 Task: Create in the project AgileLounge and in the Backlog issue 'Upgrade the security features of a web application to improve data protection and secure communication between server and client' a child issue 'Data retention policy creation and enforcement', and assign it to team member softage.2@softage.net. Create in the project AgileLounge and in the Backlog issue 'Create a new online platform for online music theory courses with advanced music notation and ear training features' a child issue 'Serverless computing application latency remediation', and assign it to team member softage.3@softage.net
Action: Mouse moved to (182, 52)
Screenshot: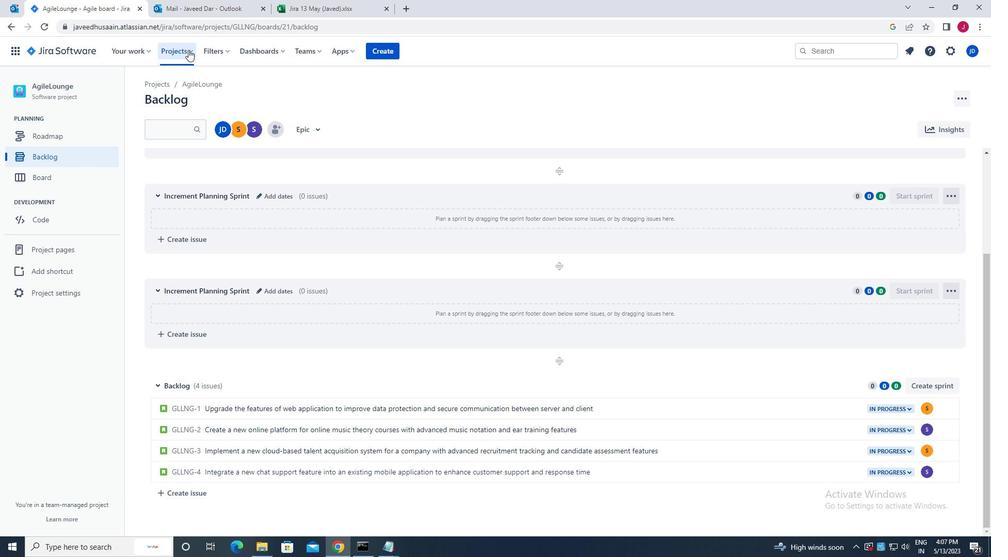 
Action: Mouse pressed left at (182, 52)
Screenshot: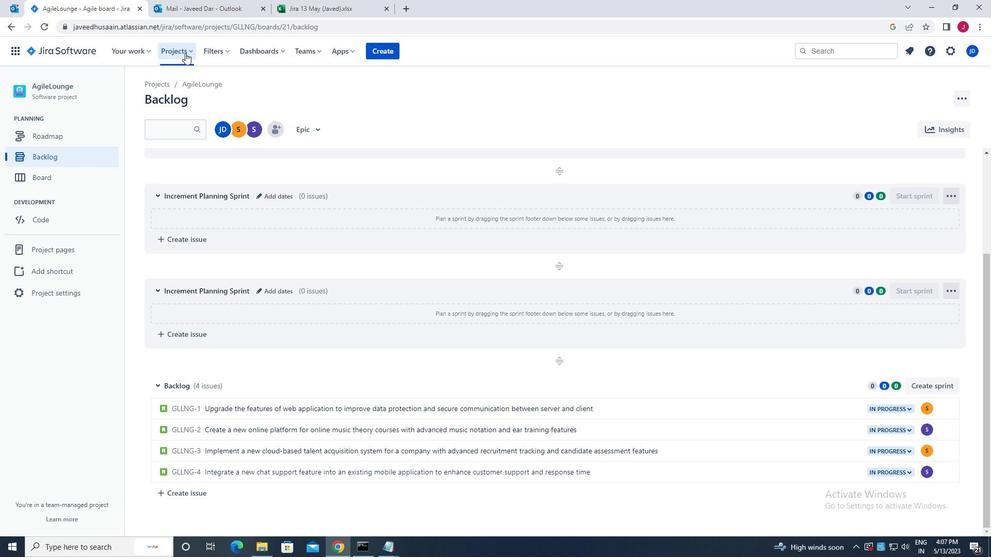 
Action: Mouse moved to (207, 92)
Screenshot: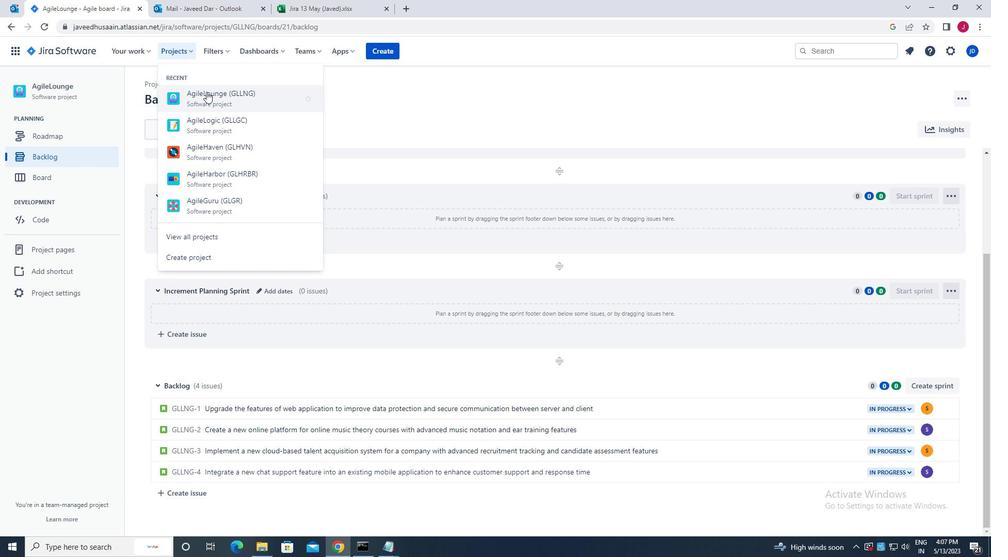 
Action: Mouse pressed left at (207, 92)
Screenshot: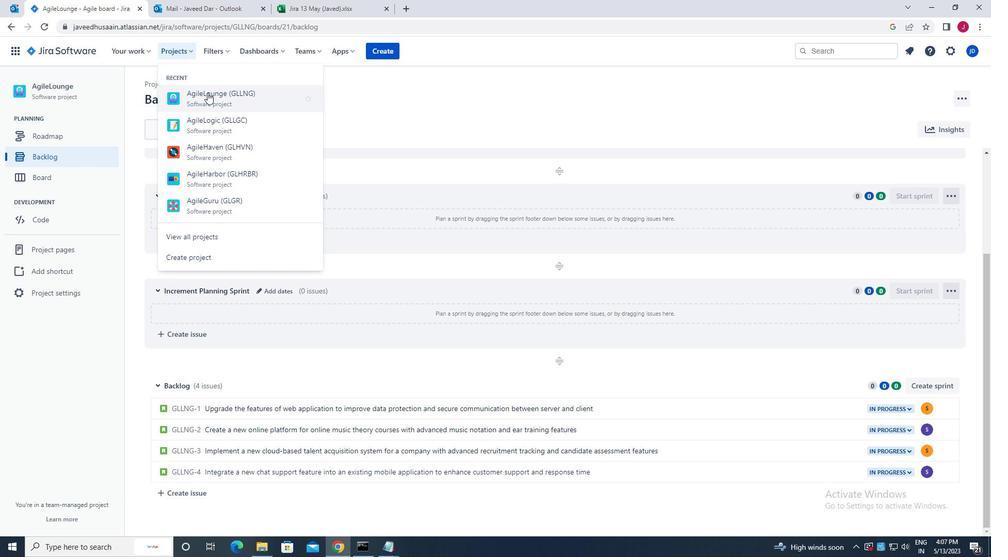 
Action: Mouse moved to (68, 159)
Screenshot: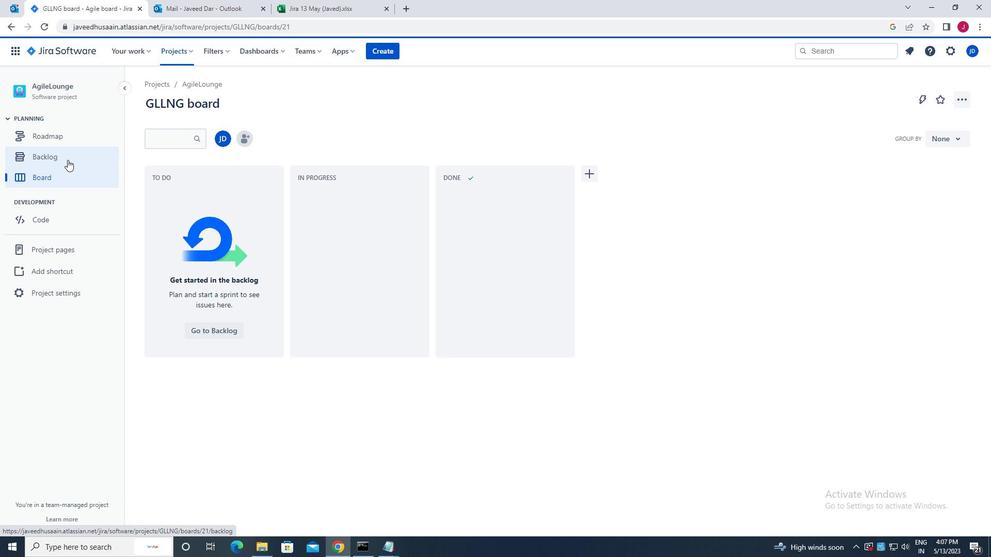 
Action: Mouse pressed left at (68, 159)
Screenshot: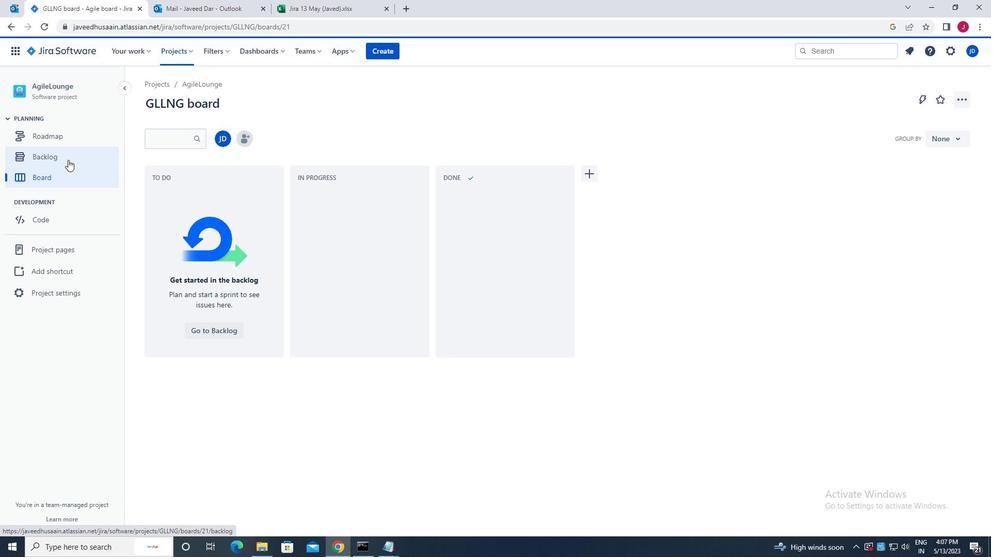 
Action: Mouse moved to (597, 333)
Screenshot: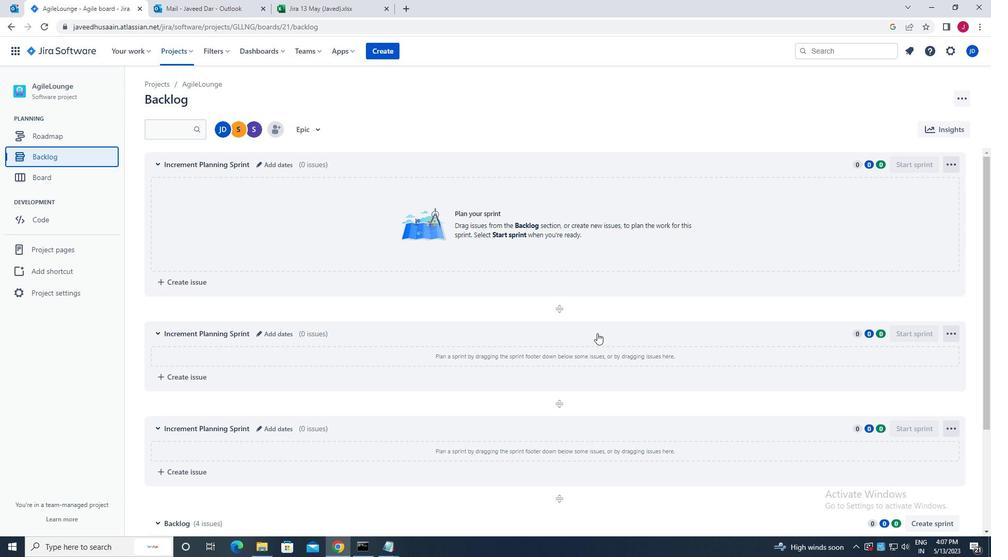 
Action: Mouse scrolled (597, 333) with delta (0, 0)
Screenshot: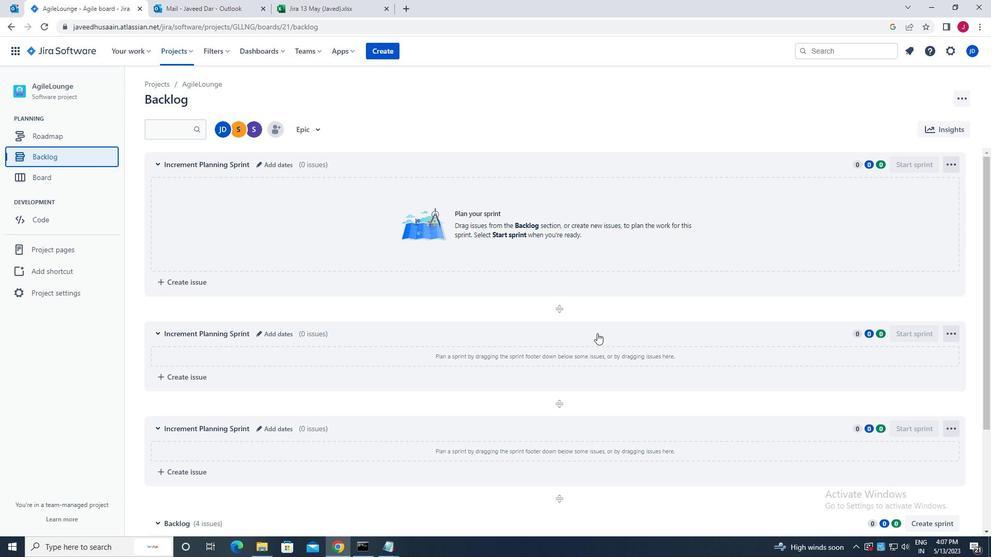 
Action: Mouse scrolled (597, 333) with delta (0, 0)
Screenshot: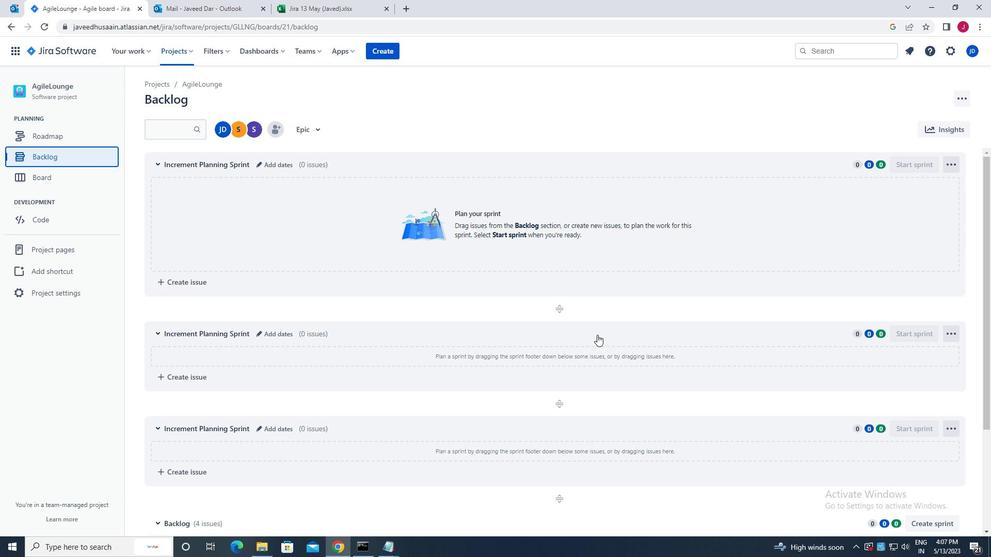 
Action: Mouse scrolled (597, 333) with delta (0, 0)
Screenshot: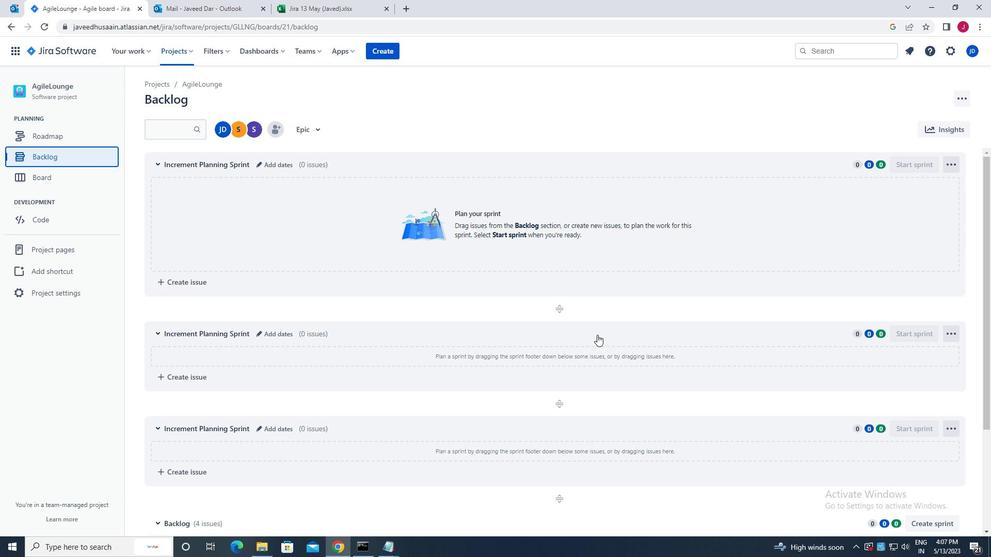
Action: Mouse scrolled (597, 333) with delta (0, 0)
Screenshot: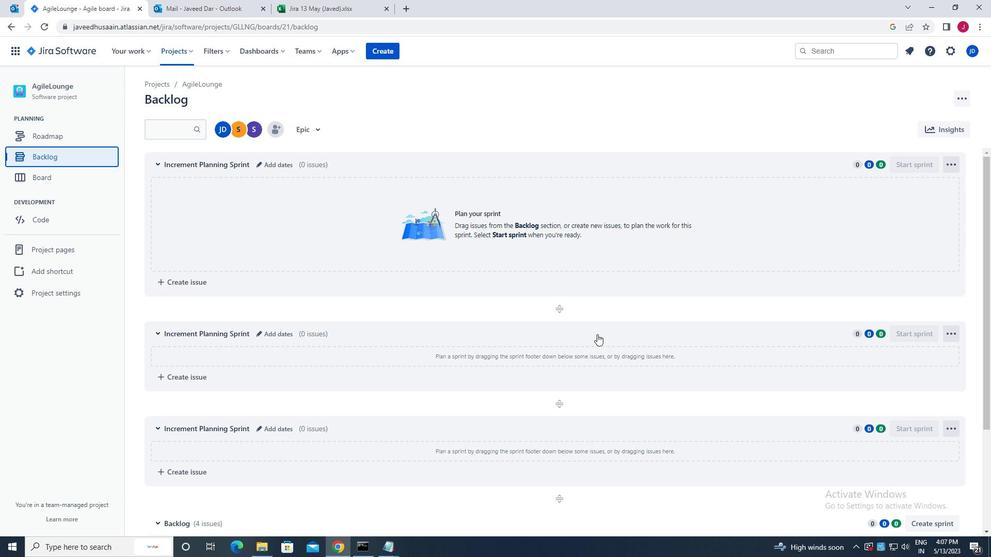
Action: Mouse scrolled (597, 333) with delta (0, 0)
Screenshot: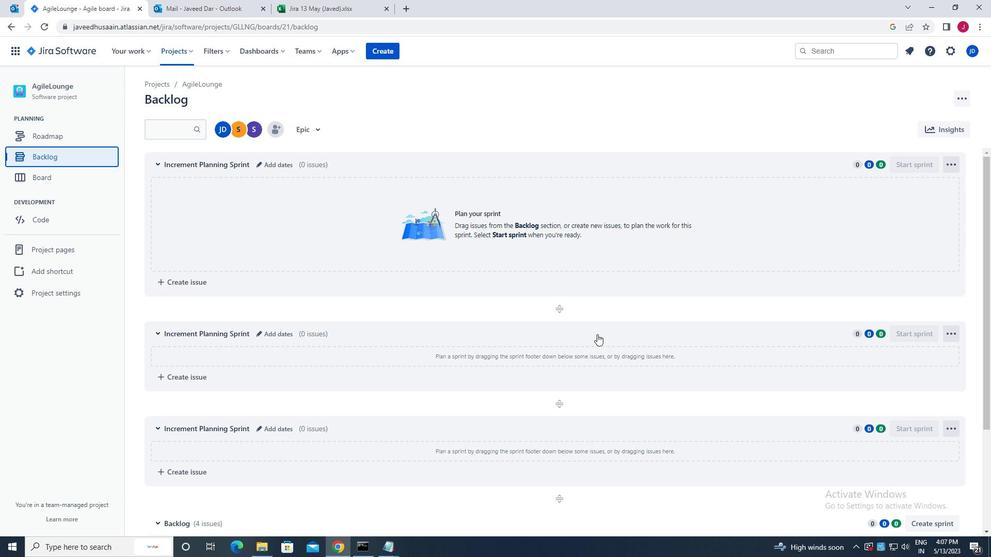 
Action: Mouse scrolled (597, 333) with delta (0, 0)
Screenshot: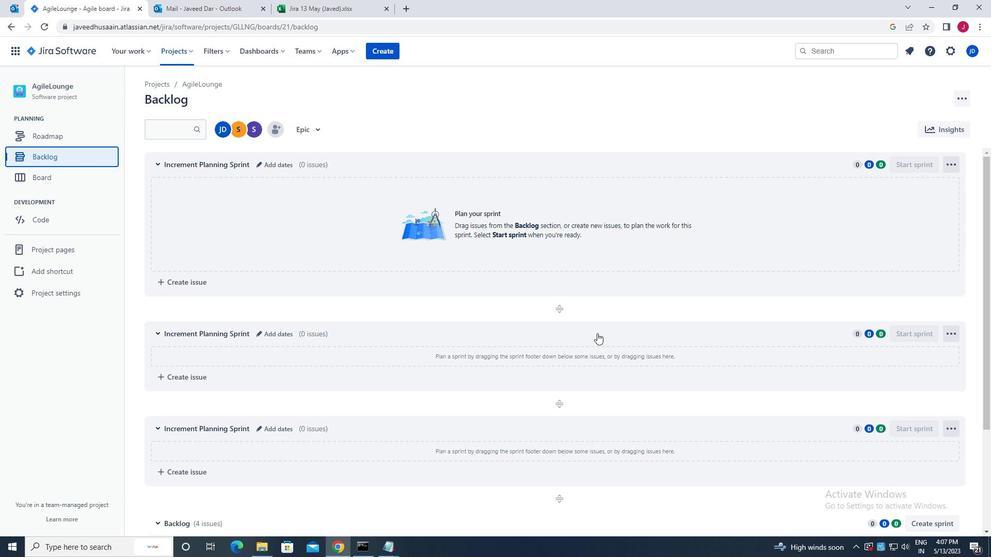 
Action: Mouse moved to (595, 333)
Screenshot: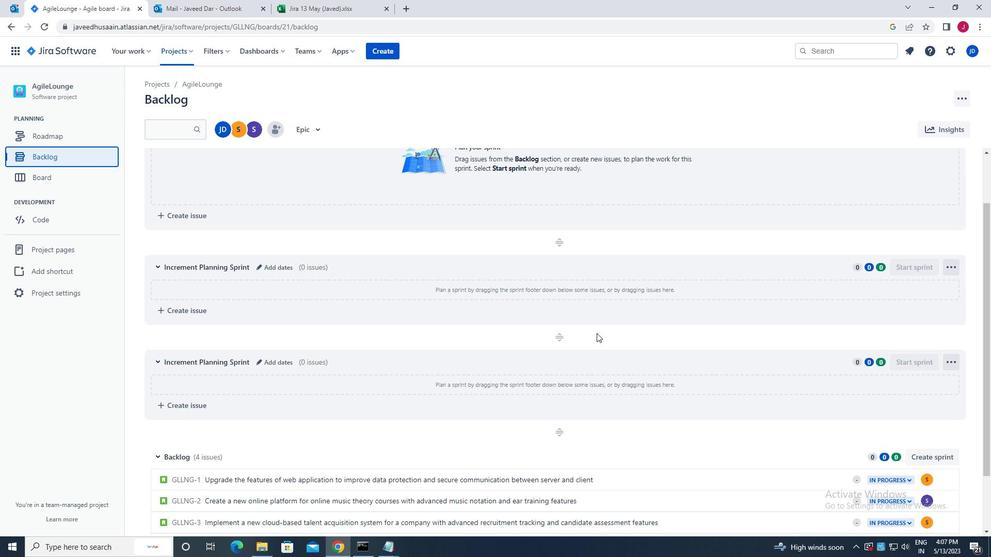 
Action: Mouse scrolled (595, 332) with delta (0, 0)
Screenshot: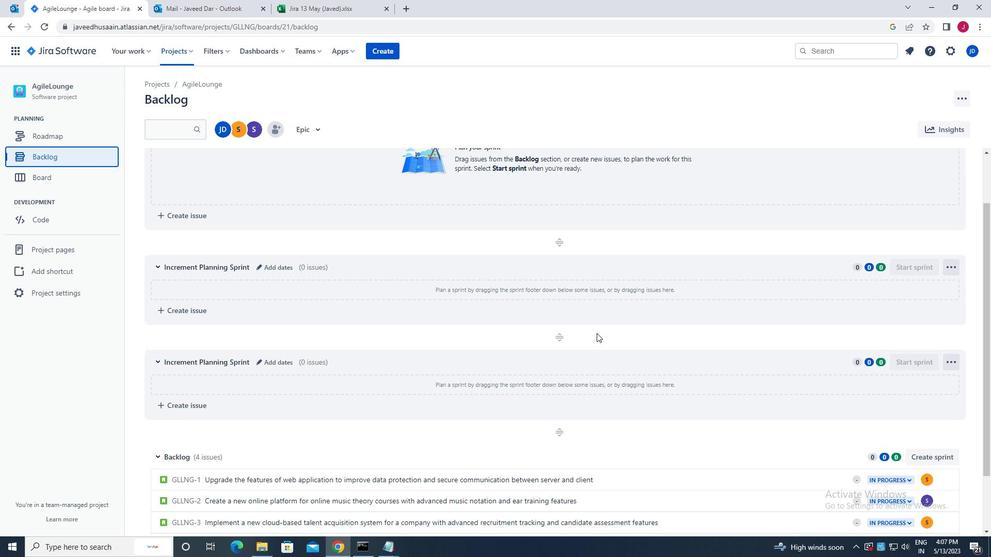 
Action: Mouse scrolled (595, 332) with delta (0, 0)
Screenshot: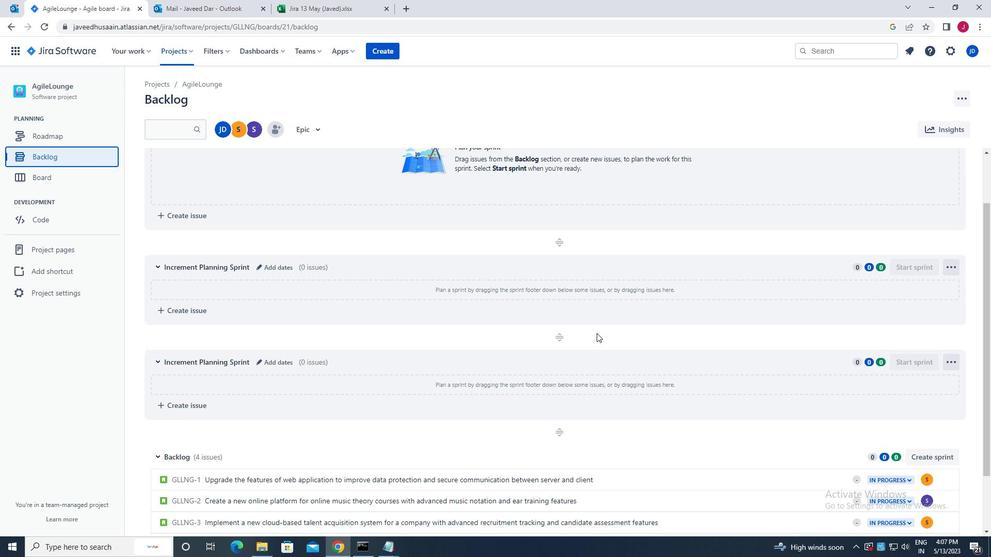 
Action: Mouse scrolled (595, 332) with delta (0, 0)
Screenshot: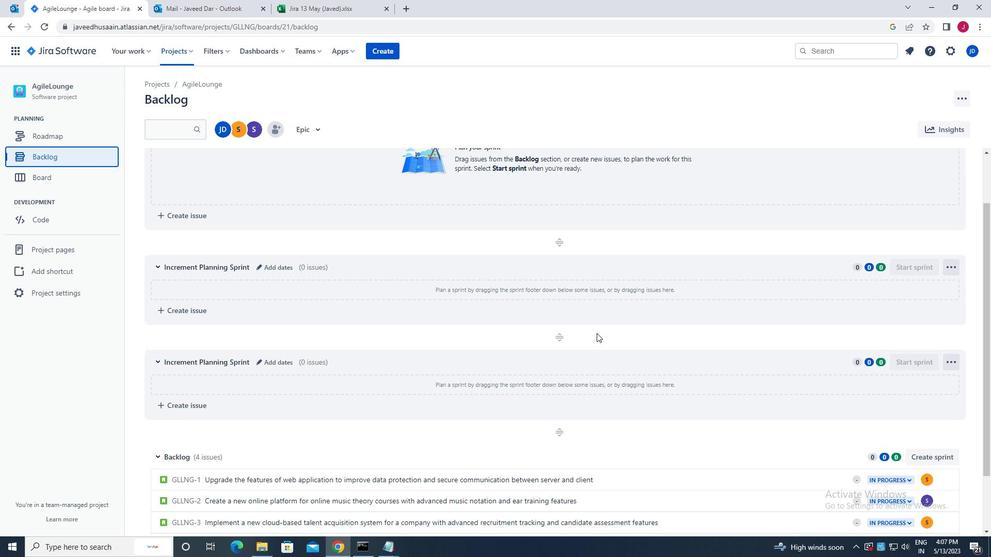 
Action: Mouse scrolled (595, 332) with delta (0, 0)
Screenshot: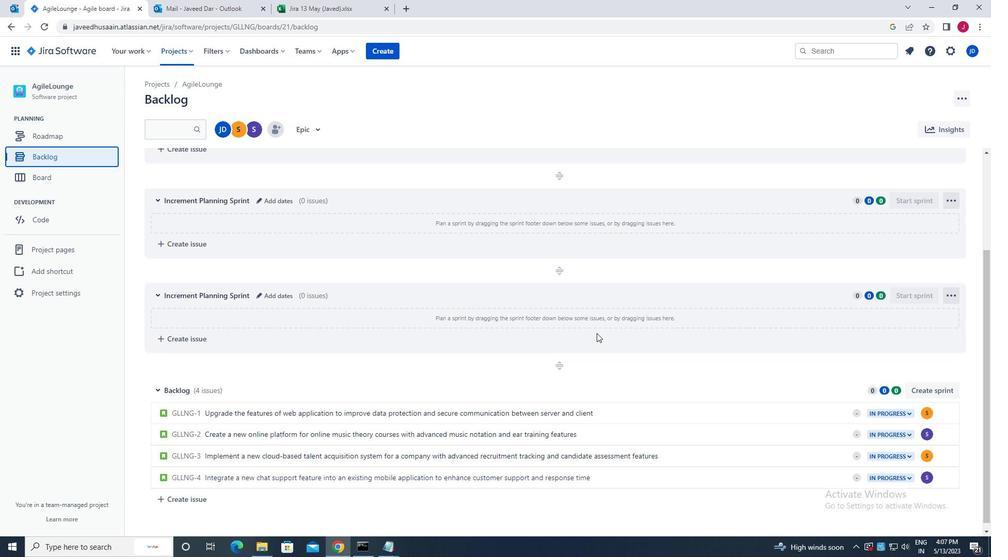 
Action: Mouse scrolled (595, 332) with delta (0, 0)
Screenshot: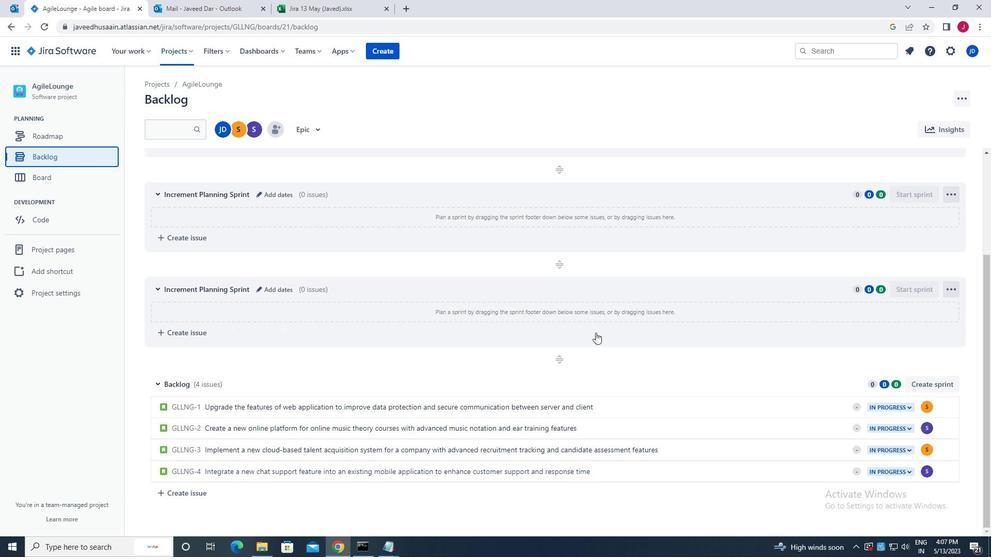 
Action: Mouse moved to (804, 411)
Screenshot: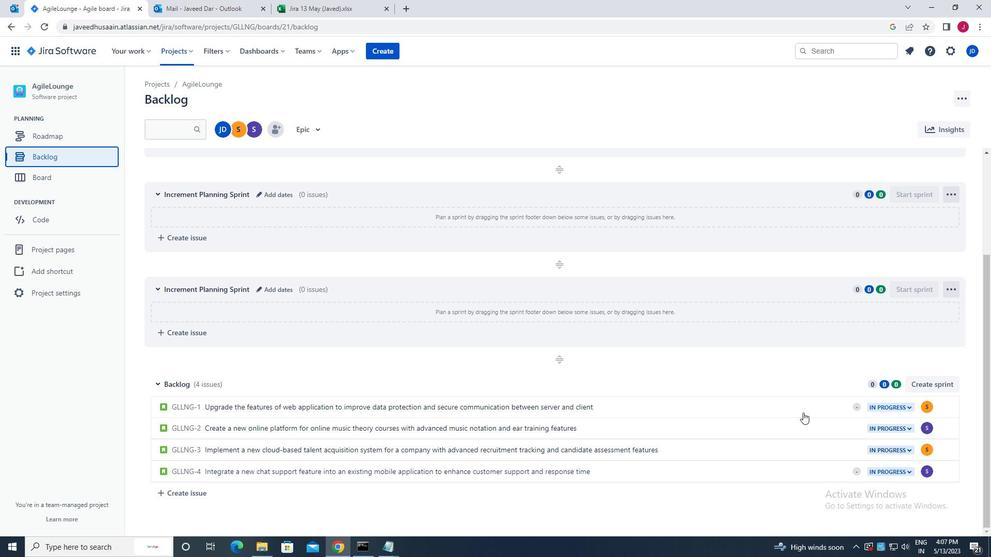 
Action: Mouse pressed left at (804, 411)
Screenshot: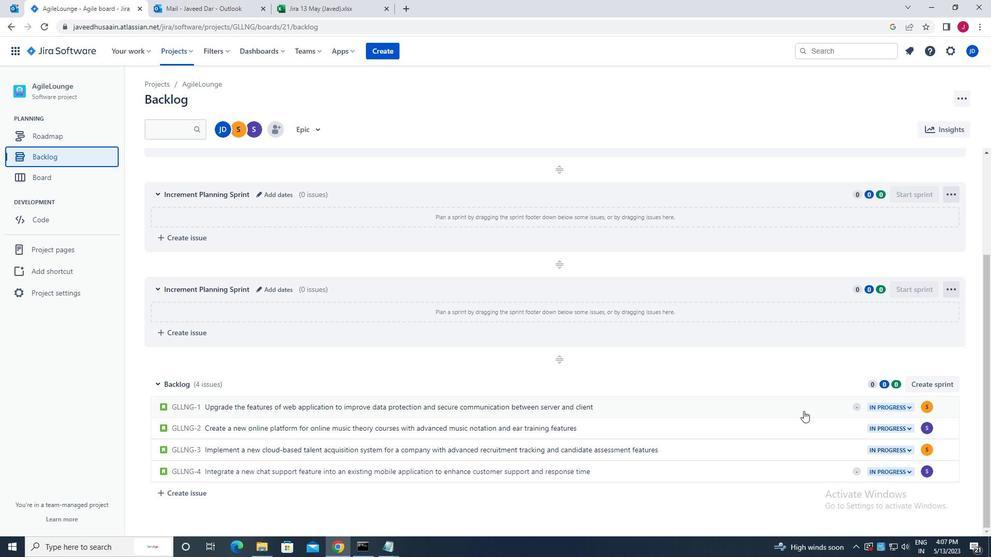 
Action: Mouse moved to (812, 266)
Screenshot: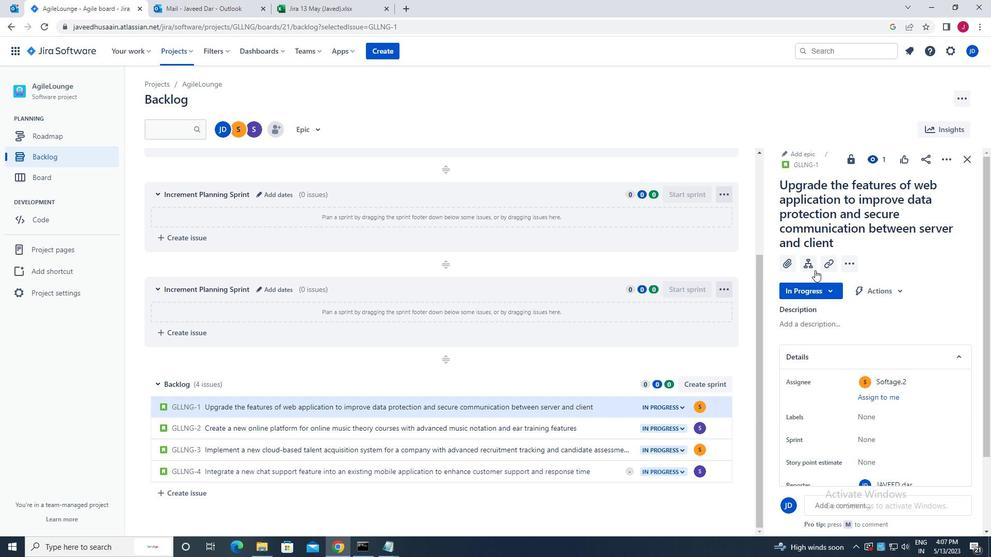 
Action: Mouse pressed left at (812, 266)
Screenshot: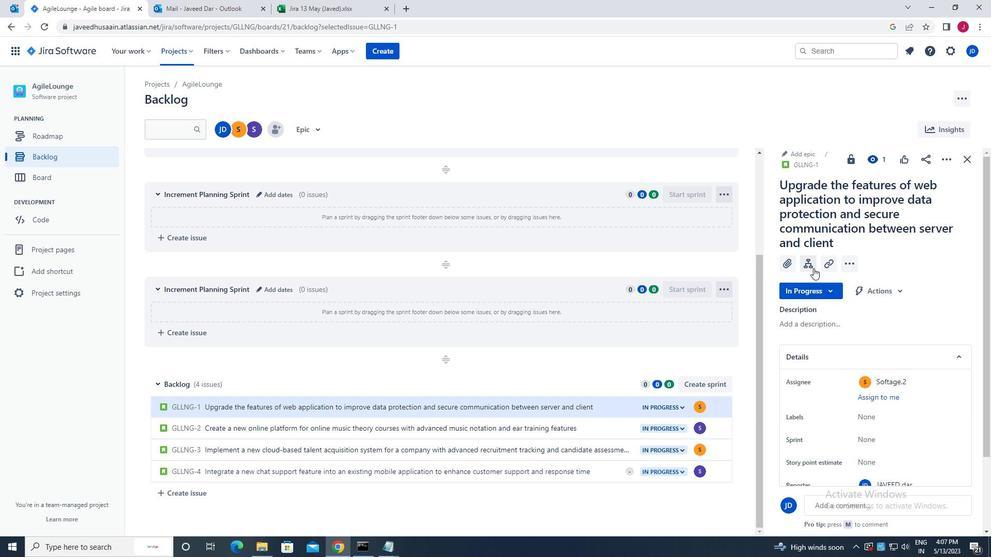 
Action: Mouse moved to (822, 337)
Screenshot: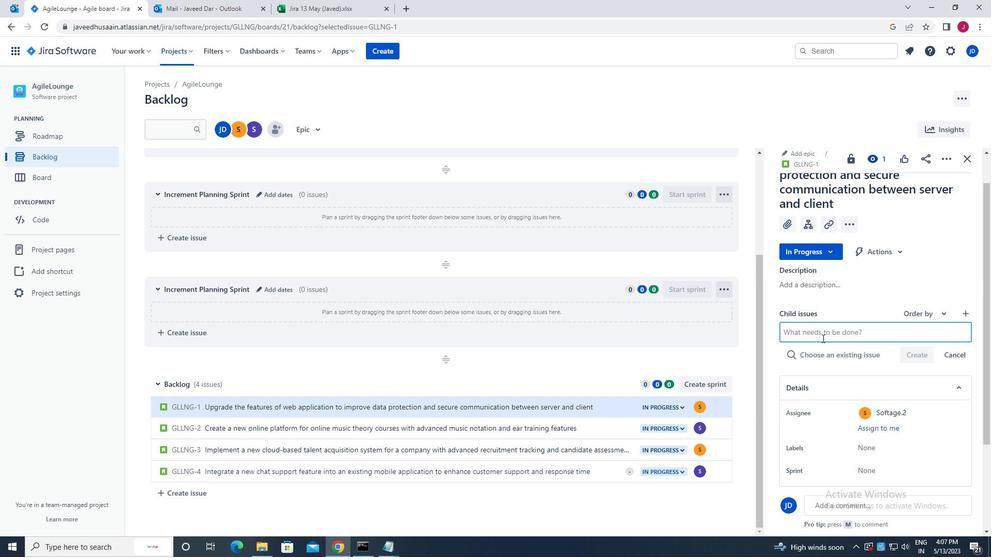 
Action: Mouse pressed left at (822, 337)
Screenshot: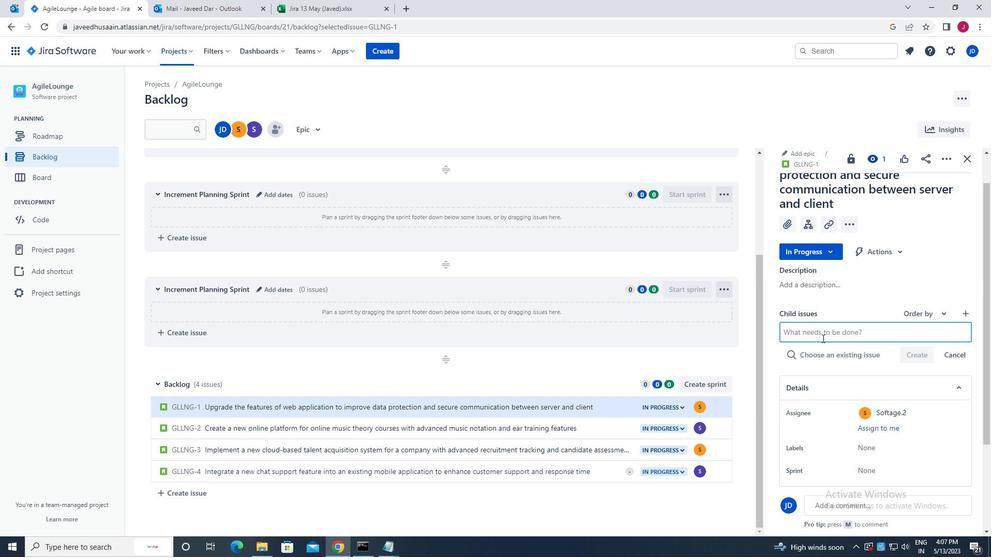 
Action: Mouse moved to (821, 337)
Screenshot: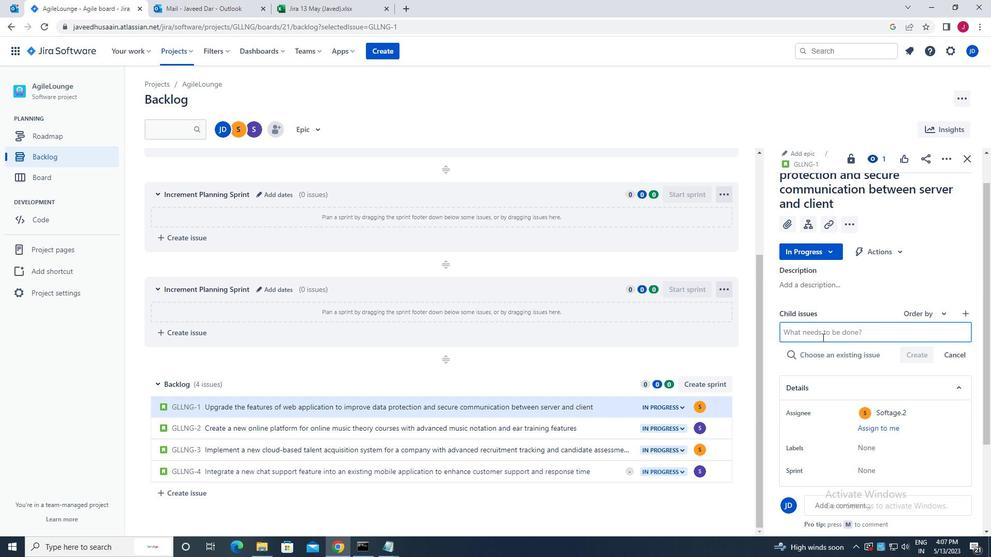 
Action: Key pressed d<Key.caps_lock>ata<Key.space>retention<Key.space>policy<Key.space>creation<Key.space>and<Key.space>enforcement<Key.space><Key.enter>
Screenshot: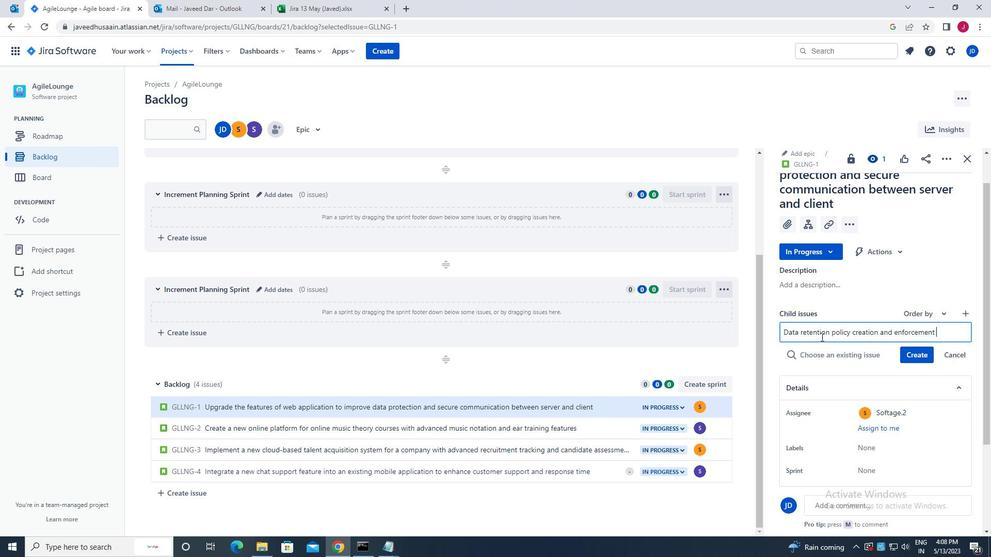 
Action: Mouse moved to (928, 335)
Screenshot: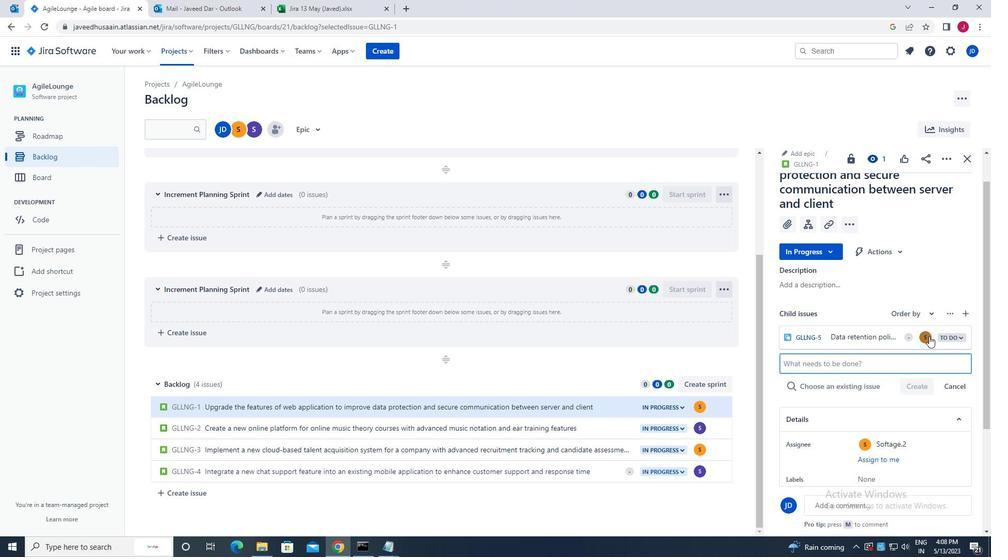 
Action: Mouse pressed left at (928, 335)
Screenshot: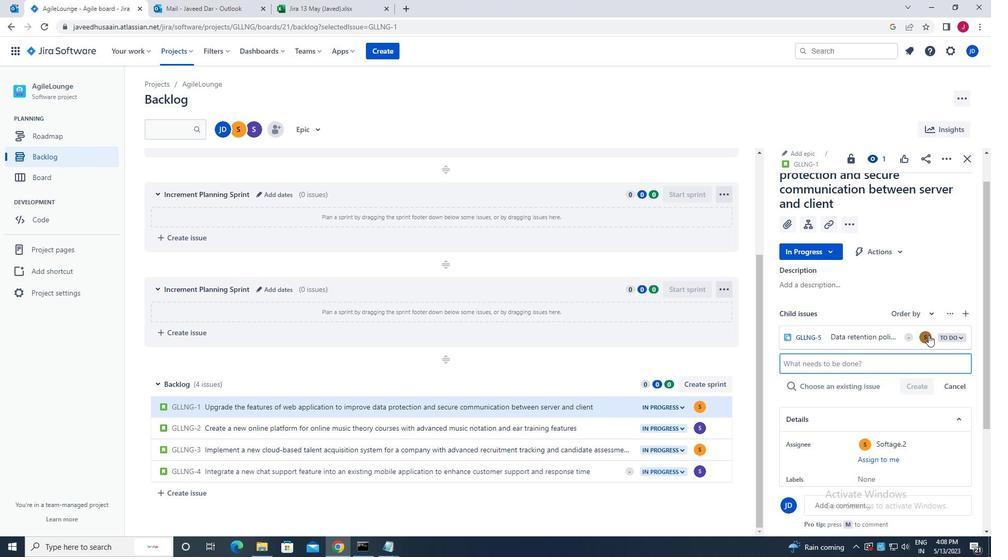 
Action: Mouse moved to (860, 269)
Screenshot: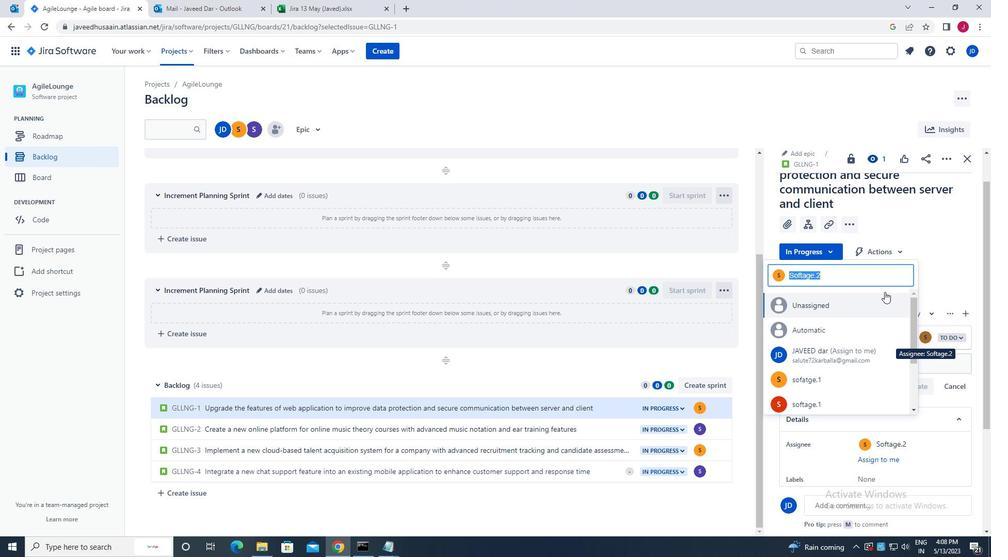 
Action: Key pressed soft
Screenshot: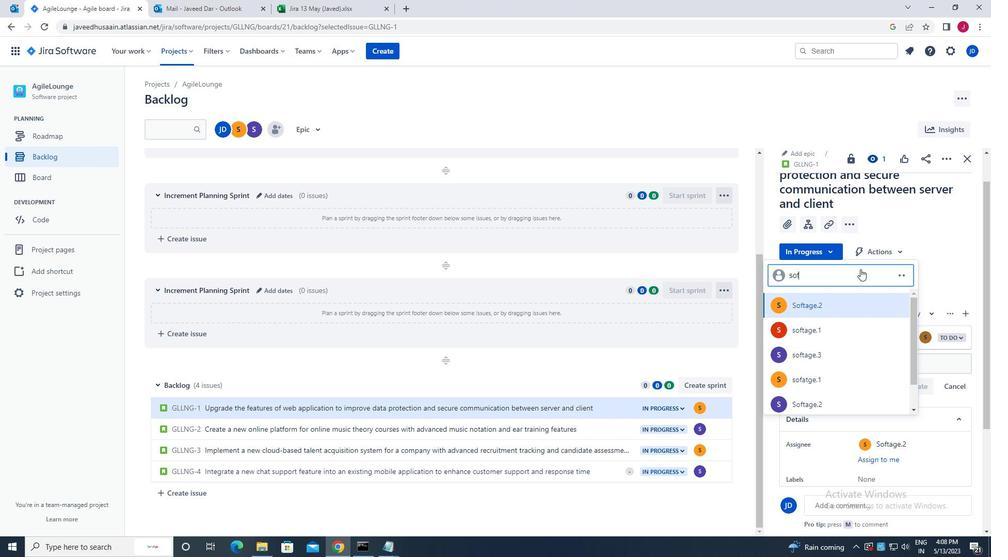 
Action: Mouse moved to (855, 304)
Screenshot: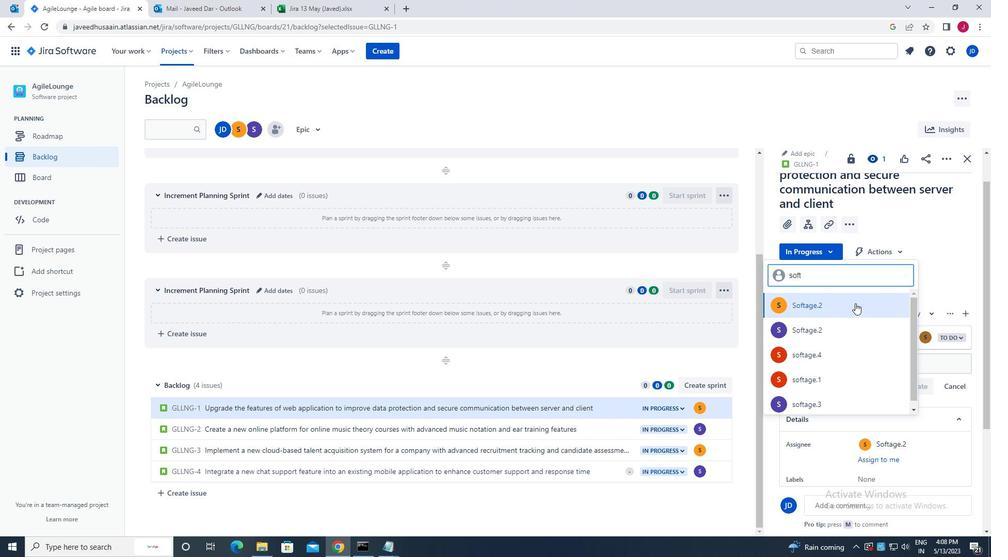 
Action: Mouse pressed left at (855, 304)
Screenshot: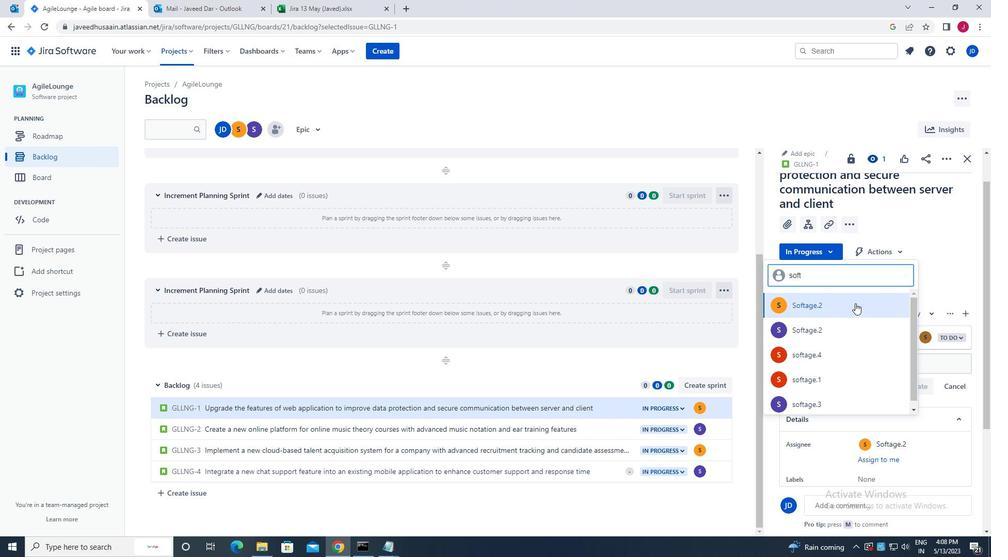 
Action: Mouse moved to (967, 158)
Screenshot: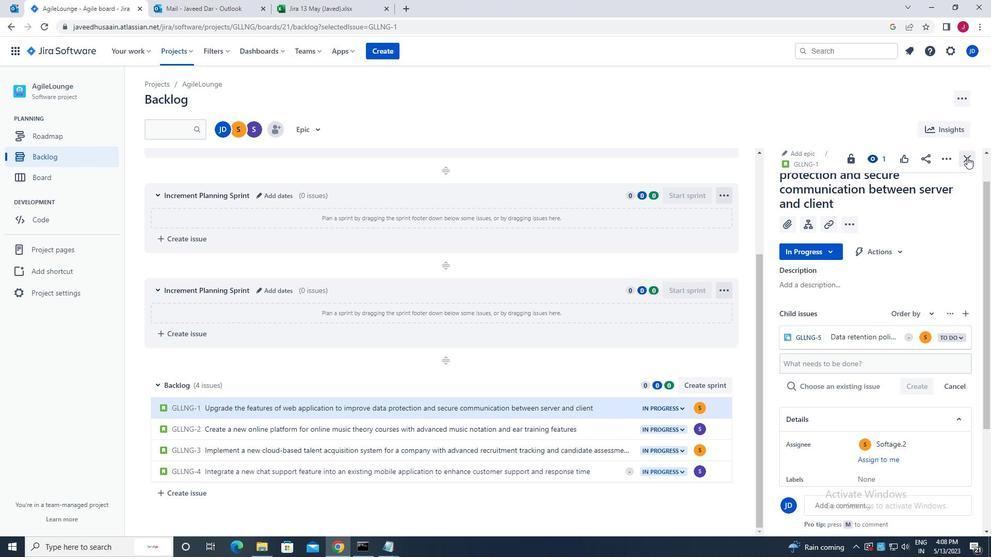 
Action: Mouse pressed left at (967, 158)
Screenshot: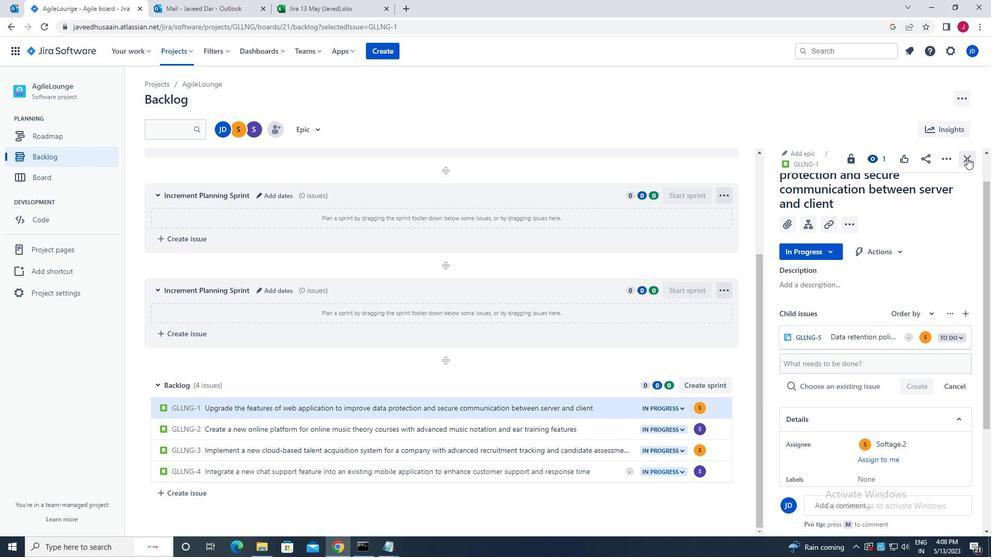 
Action: Mouse moved to (820, 429)
Screenshot: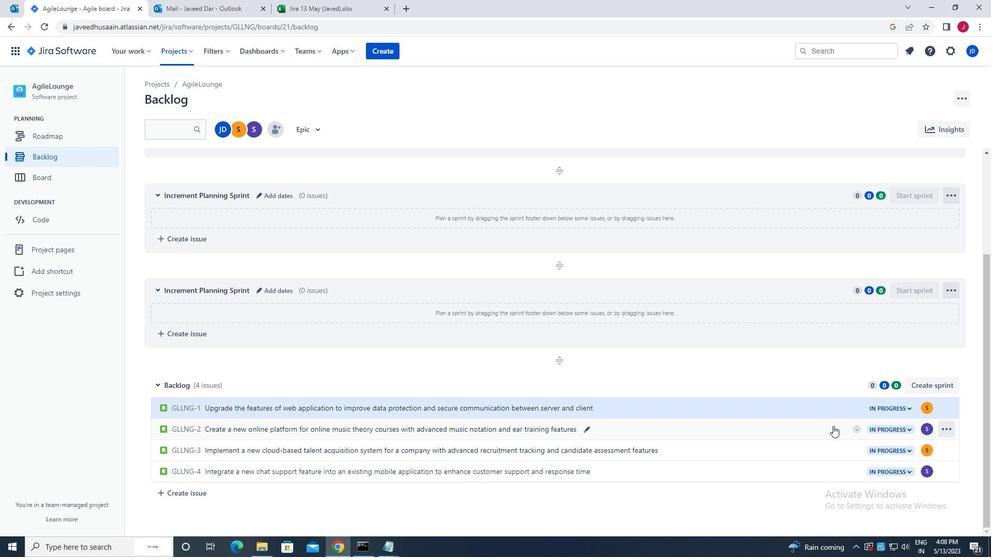 
Action: Mouse pressed left at (820, 429)
Screenshot: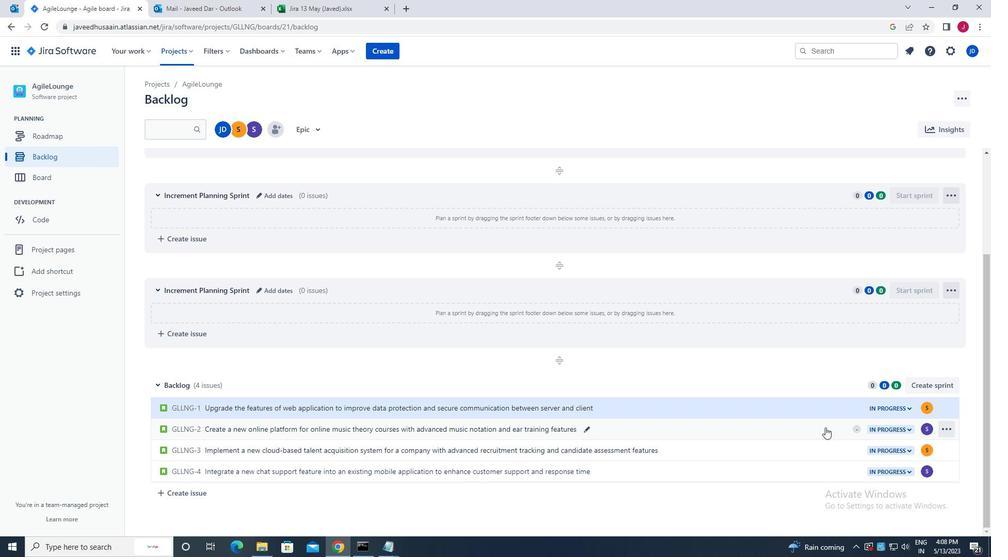 
Action: Mouse moved to (806, 252)
Screenshot: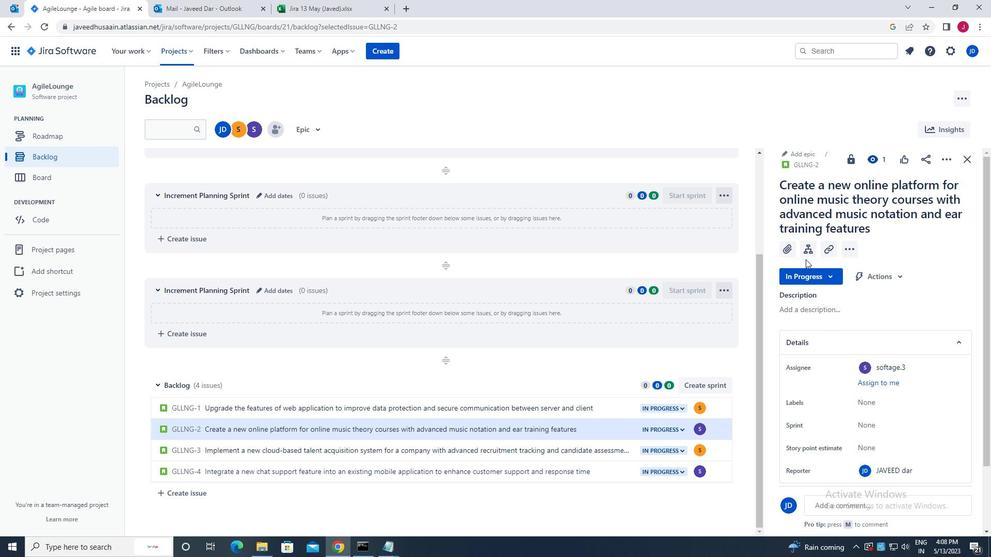 
Action: Mouse pressed left at (806, 252)
Screenshot: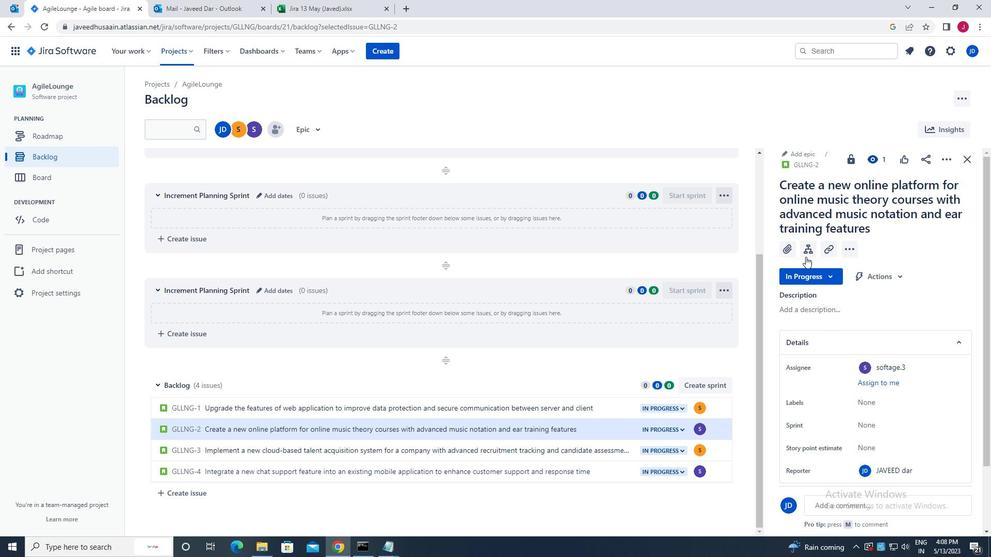 
Action: Mouse moved to (814, 335)
Screenshot: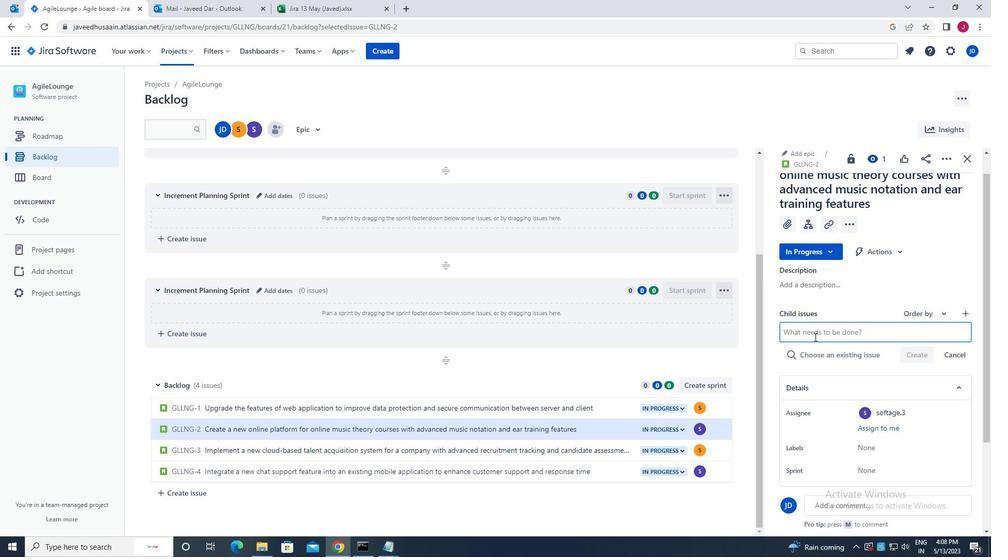 
Action: Mouse pressed left at (814, 335)
Screenshot: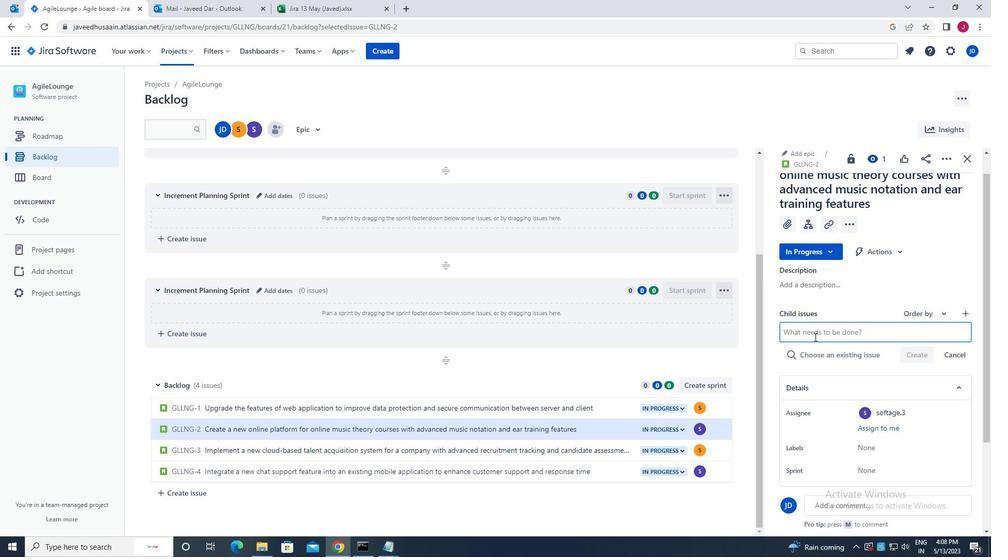 
Action: Key pressed <Key.caps_lock>s<Key.caps_lock>erver<Key.space>less<Key.space>computing<Key.space>application<Key.space>latency<Key.space>remediation<Key.enter>
Screenshot: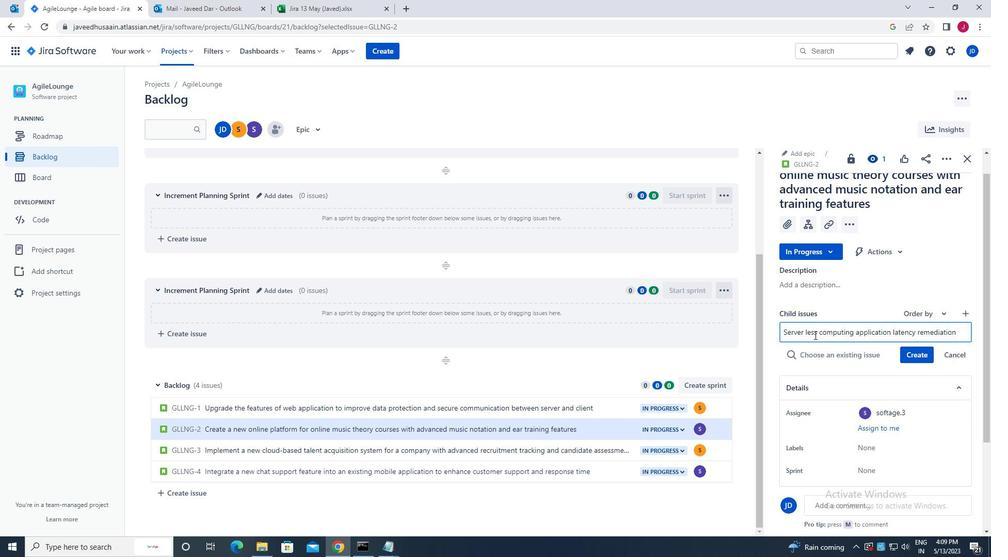 
Action: Mouse moved to (926, 336)
Screenshot: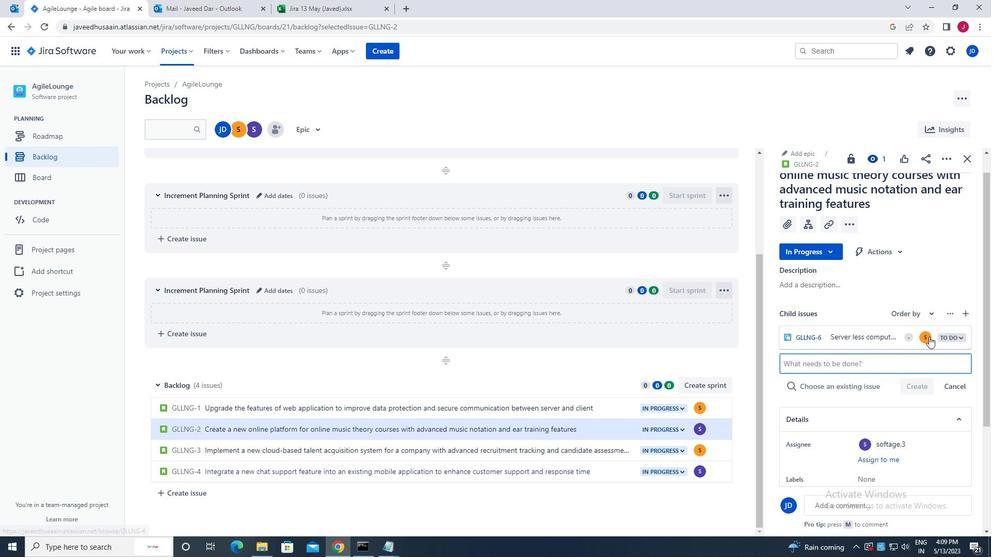 
Action: Mouse pressed left at (926, 336)
Screenshot: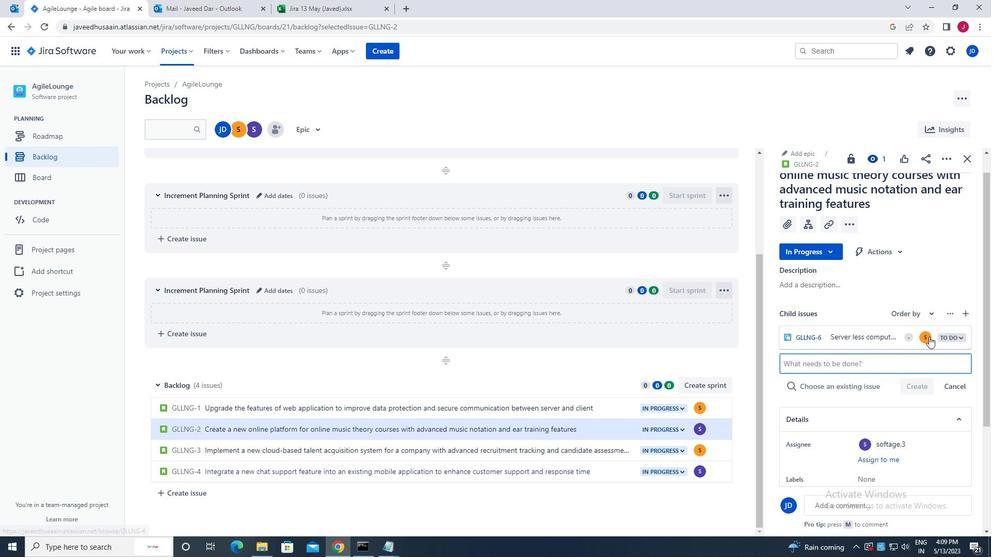 
Action: Mouse moved to (843, 277)
Screenshot: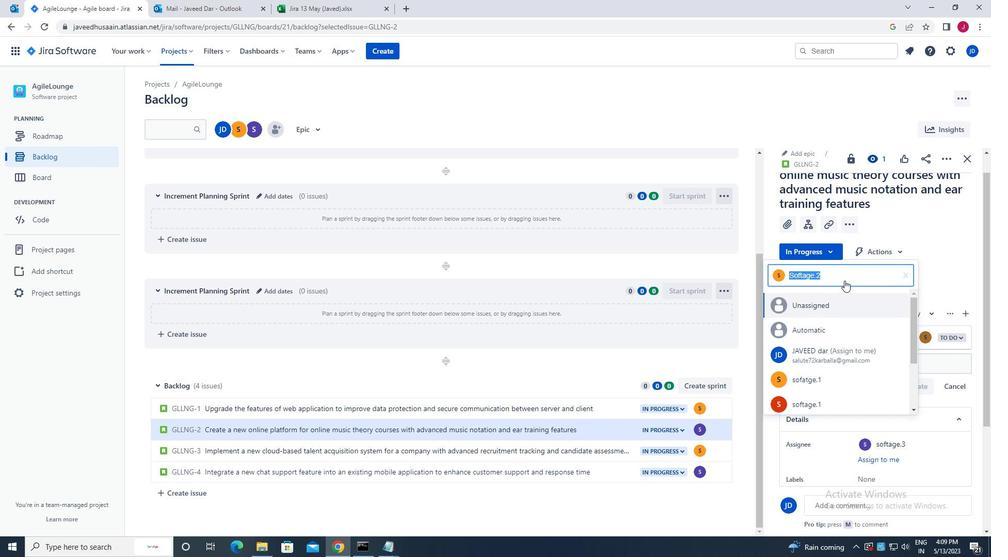 
Action: Key pressed soft
Screenshot: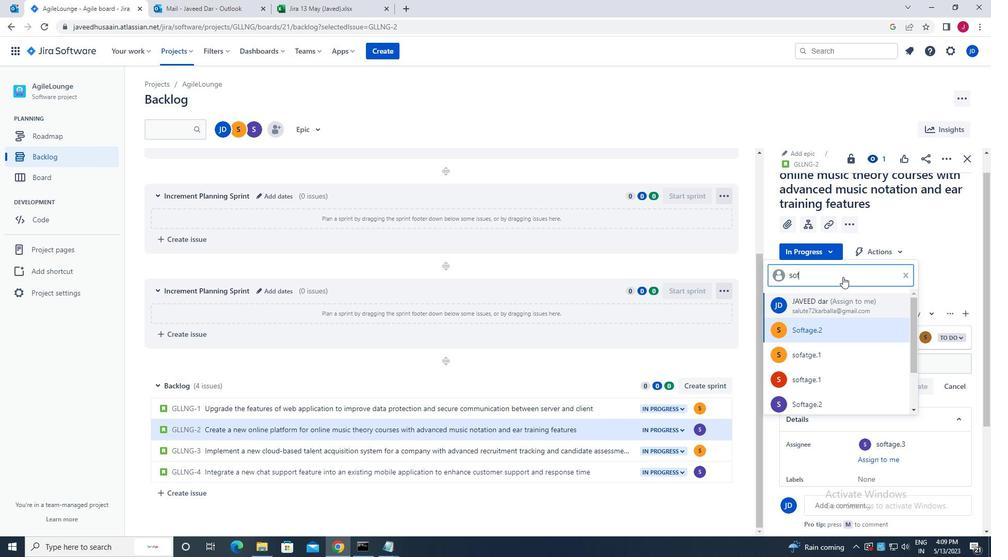 
Action: Mouse moved to (829, 348)
Screenshot: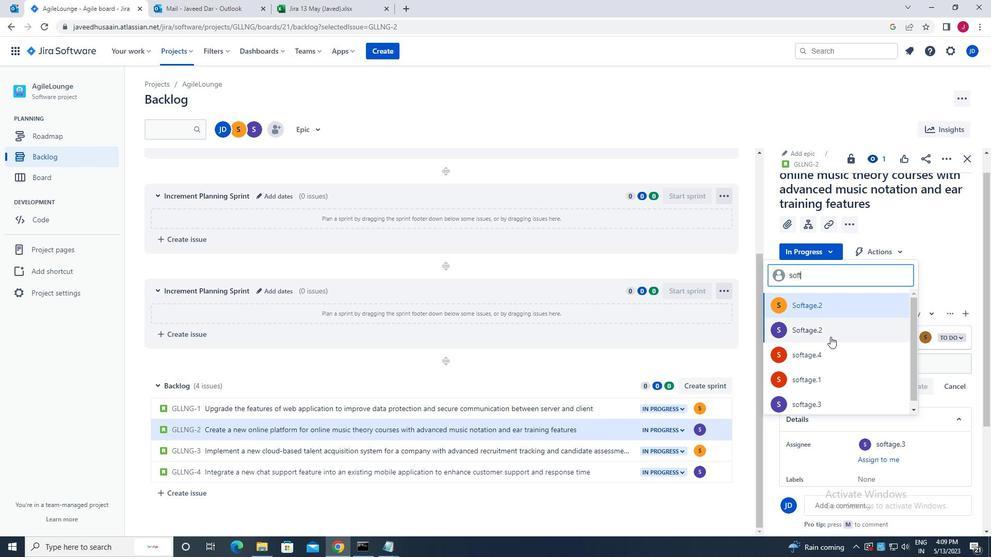 
Action: Mouse scrolled (829, 347) with delta (0, 0)
Screenshot: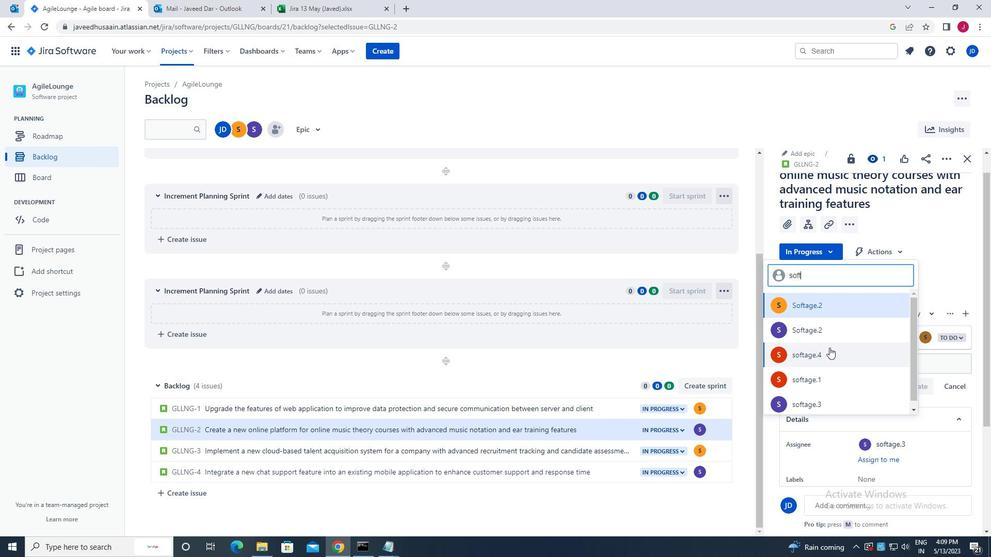 
Action: Mouse scrolled (829, 347) with delta (0, 0)
Screenshot: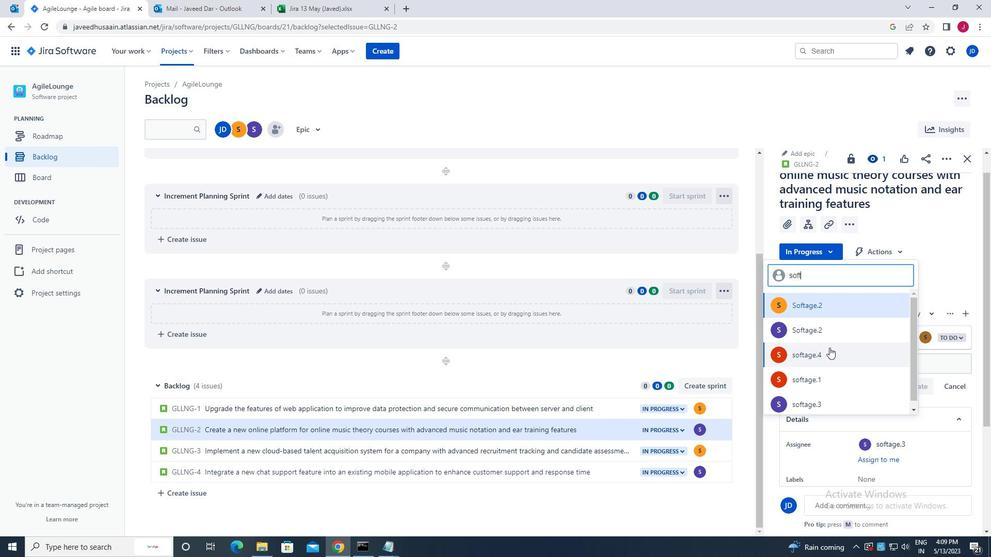 
Action: Mouse scrolled (829, 347) with delta (0, 0)
Screenshot: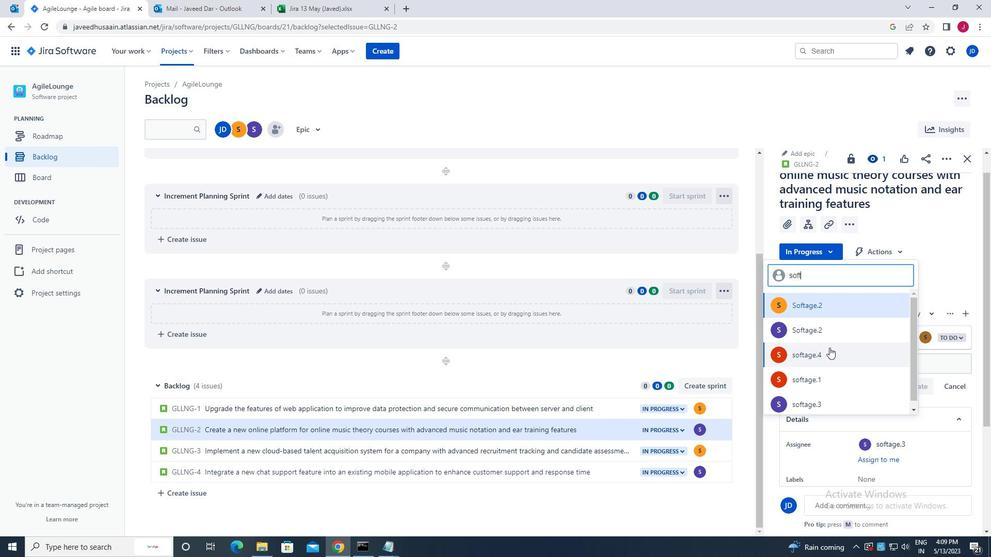 
Action: Mouse scrolled (829, 347) with delta (0, 0)
Screenshot: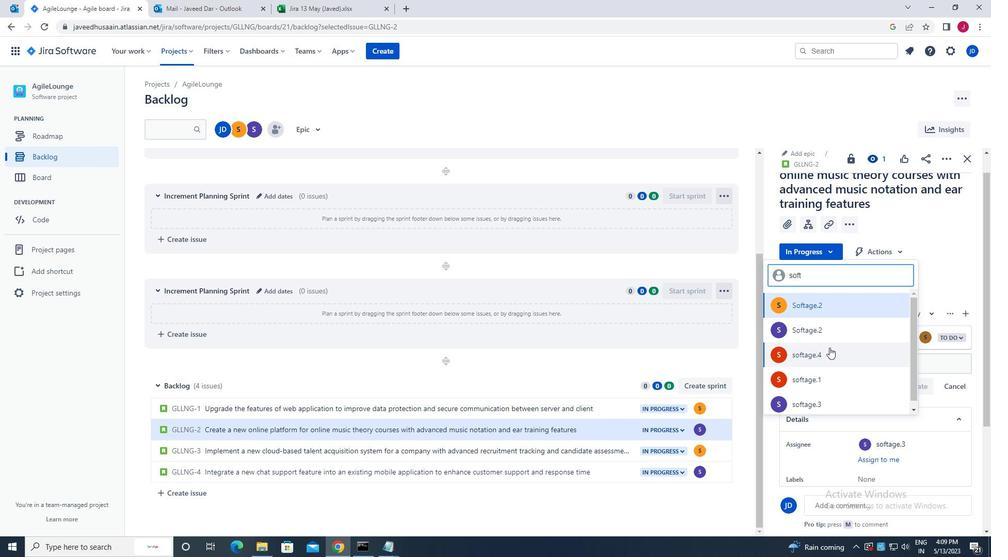
Action: Mouse moved to (827, 397)
Screenshot: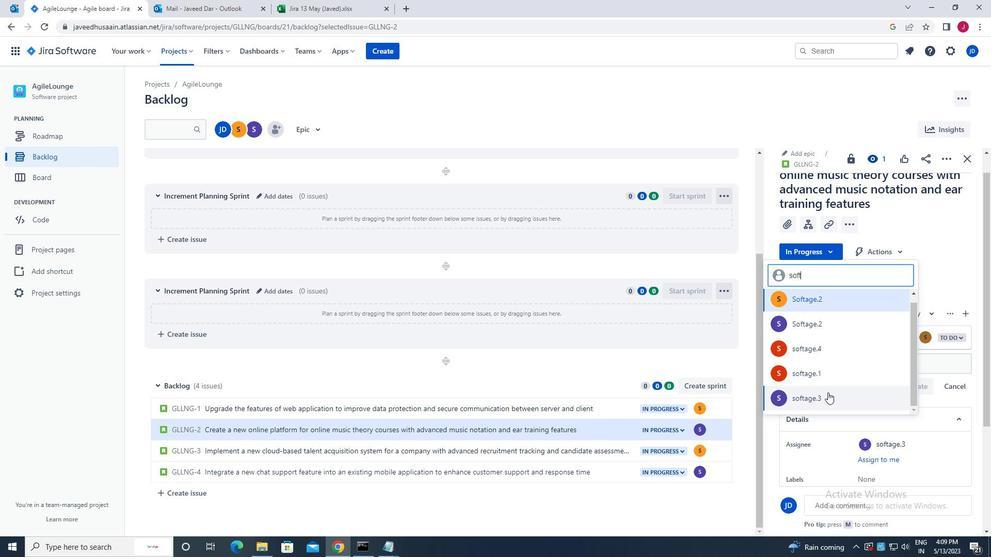 
Action: Mouse pressed left at (827, 397)
Screenshot: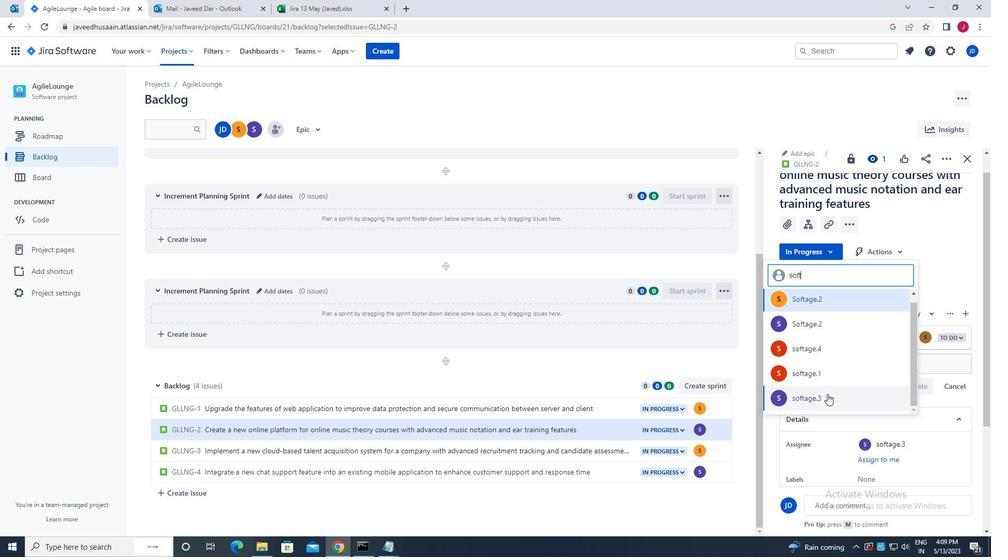 
Action: Mouse moved to (969, 160)
Screenshot: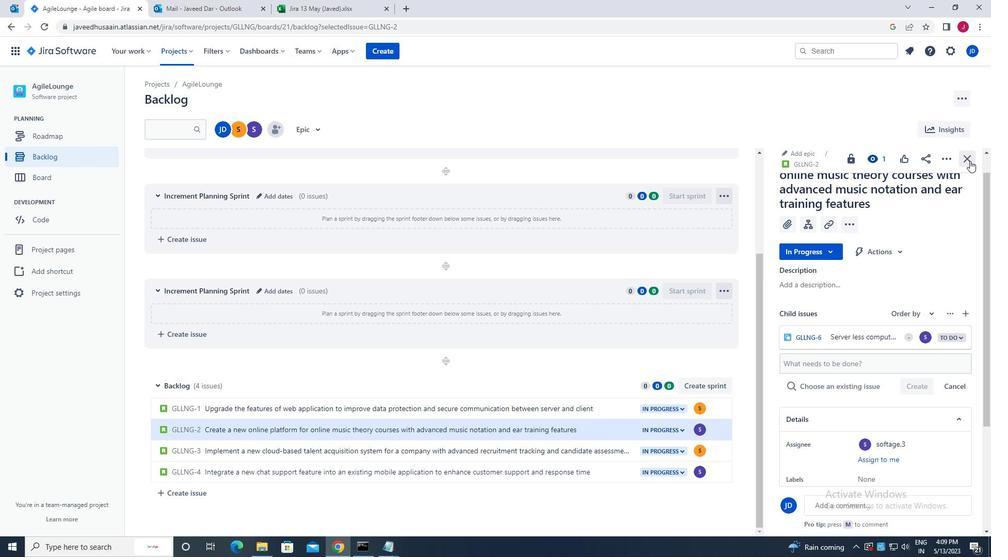 
Action: Mouse pressed left at (969, 160)
Screenshot: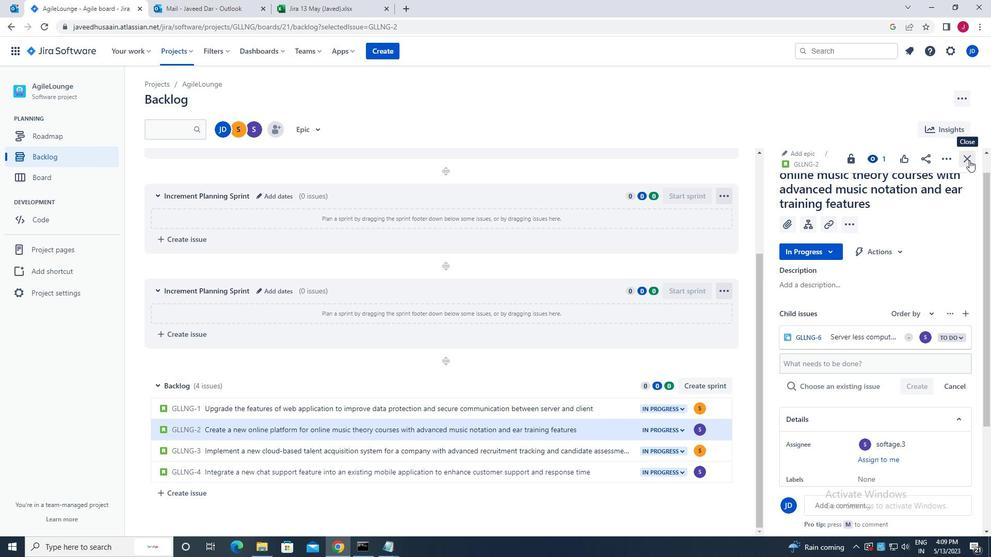 
Action: Mouse moved to (776, 329)
Screenshot: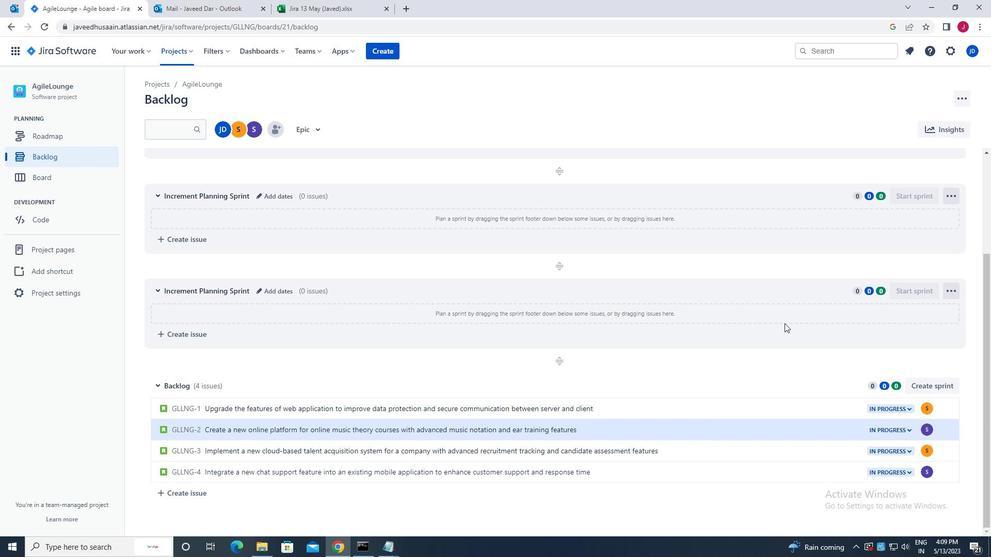 
